 Task: Create in the project AgileDesign and in the Backlog issue 'Implement a new cloud-based contract management system for a company with advanced contract creation and tracking features' a child issue 'Kubernetes cluster network security remediation', and assign it to team member softage.3@softage.net. Create in the project AgileDesign and in the Backlog issue 'Integrate a new video tutorial feature into an existing e-learning platform to improve user engagement and learning outcomes' a child issue 'Integration with fleet tracking systems', and assign it to team member softage.4@softage.net
Action: Mouse moved to (191, 46)
Screenshot: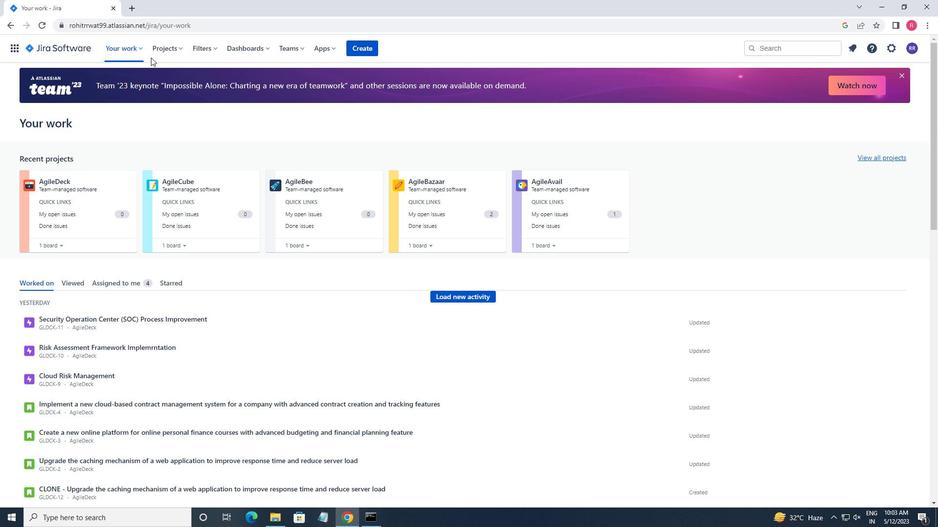 
Action: Mouse pressed left at (191, 46)
Screenshot: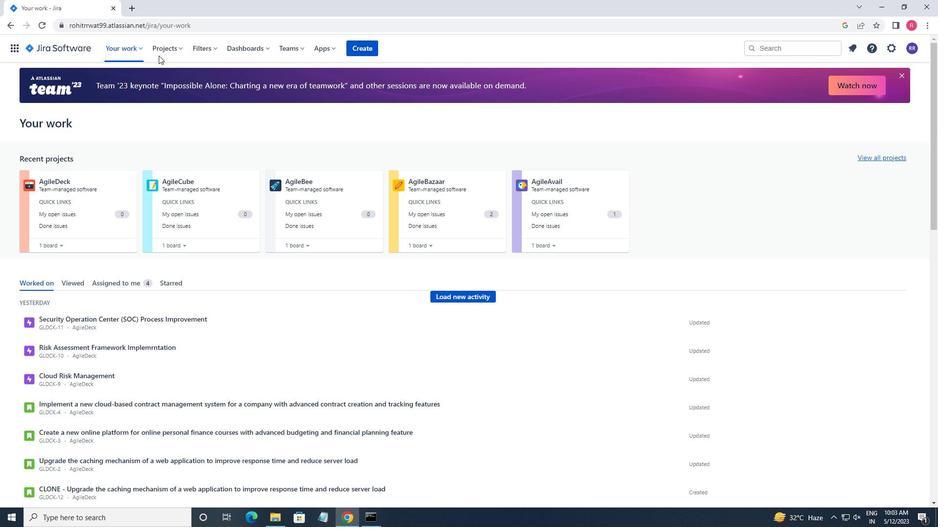 
Action: Mouse moved to (185, 49)
Screenshot: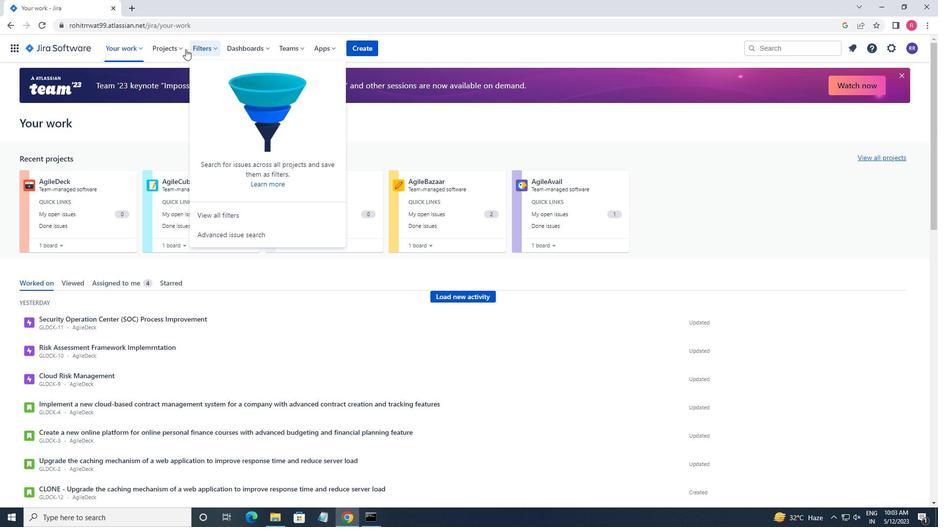 
Action: Mouse pressed left at (185, 49)
Screenshot: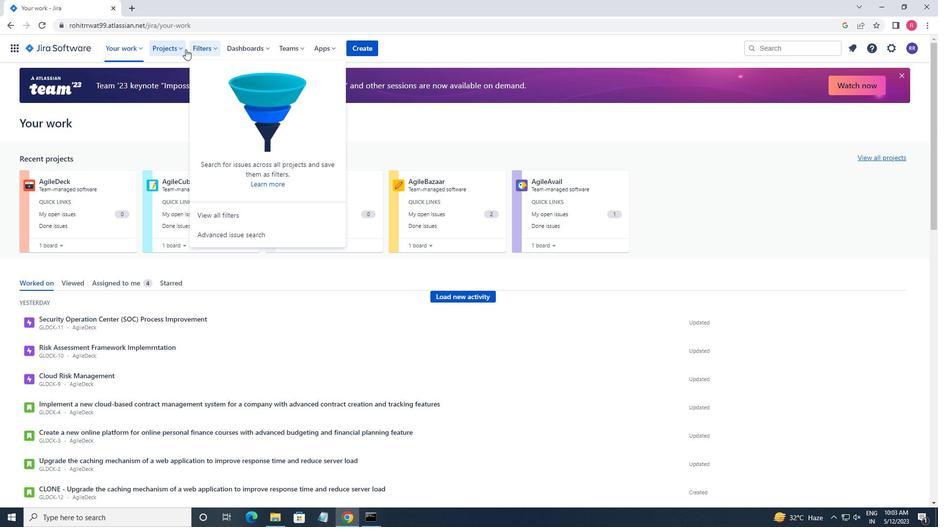 
Action: Mouse moved to (191, 99)
Screenshot: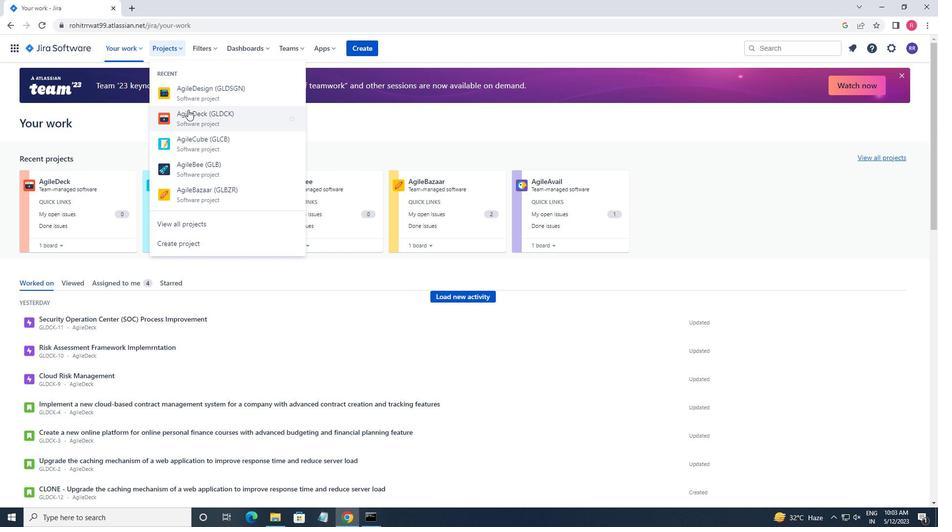 
Action: Mouse pressed left at (191, 99)
Screenshot: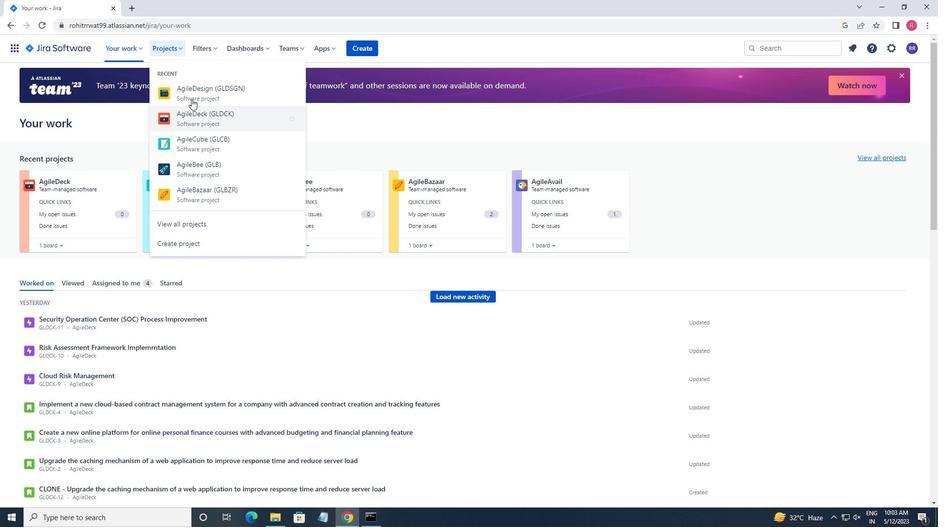 
Action: Mouse moved to (52, 154)
Screenshot: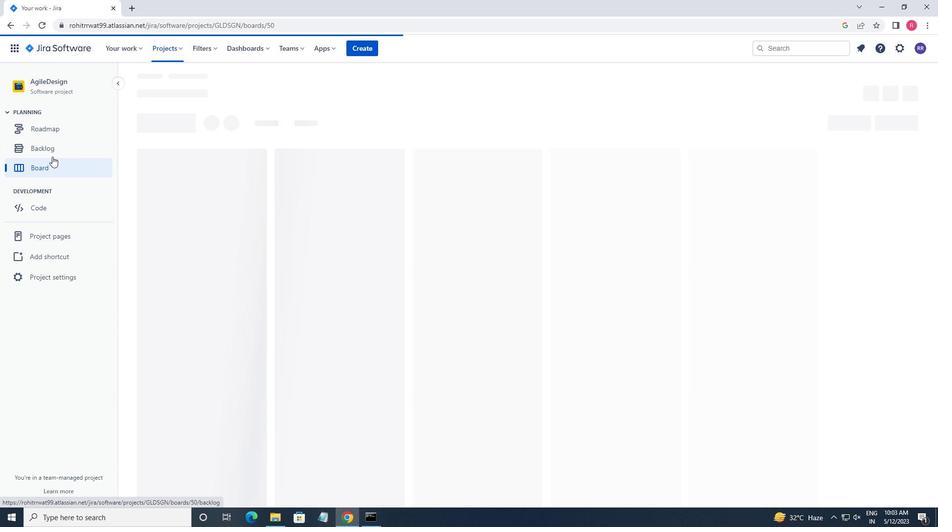 
Action: Mouse pressed left at (52, 154)
Screenshot: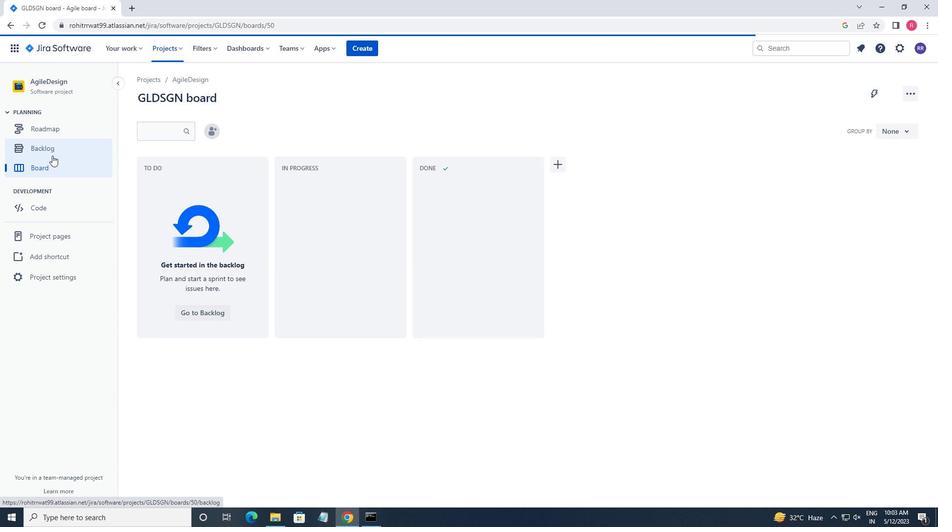 
Action: Mouse moved to (356, 364)
Screenshot: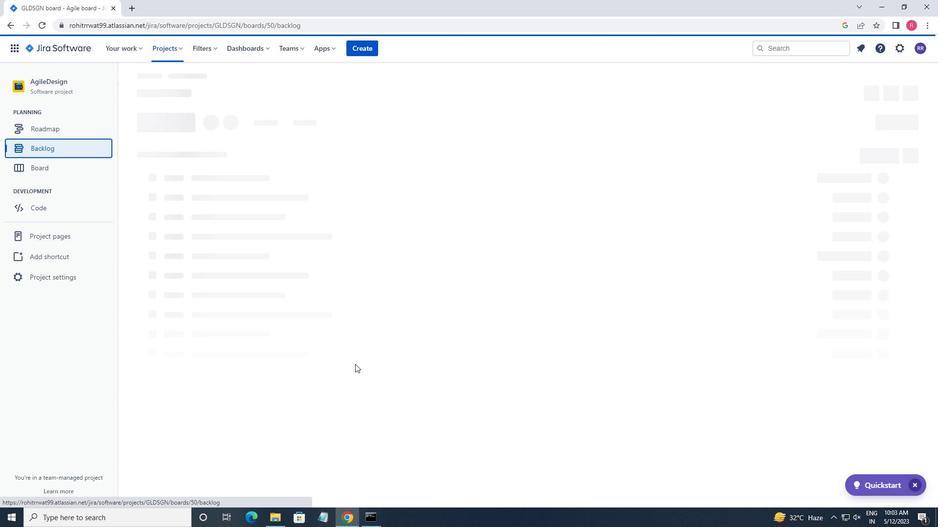 
Action: Mouse scrolled (356, 363) with delta (0, 0)
Screenshot: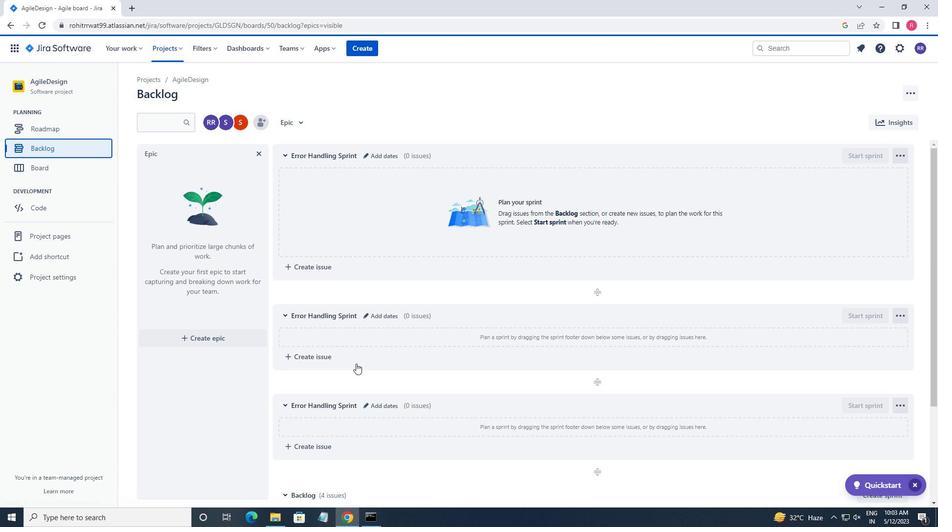 
Action: Mouse scrolled (356, 363) with delta (0, 0)
Screenshot: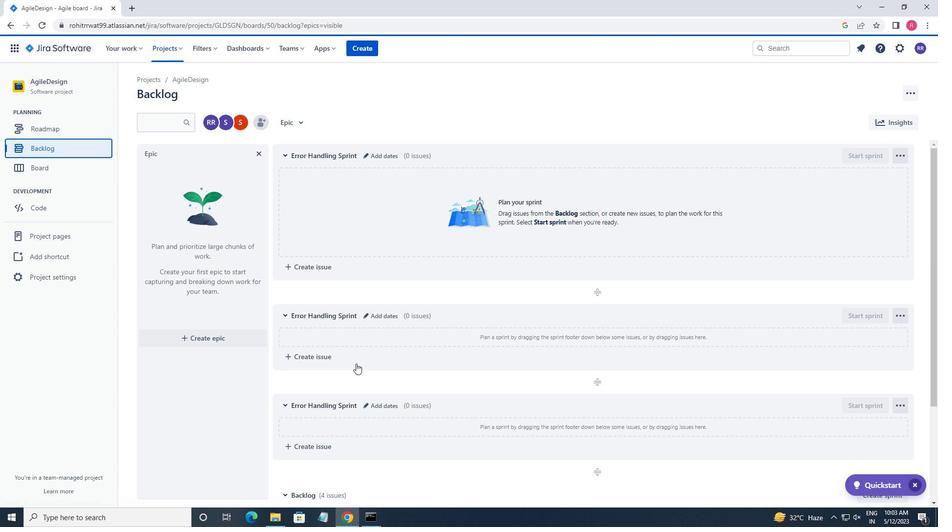 
Action: Mouse scrolled (356, 363) with delta (0, 0)
Screenshot: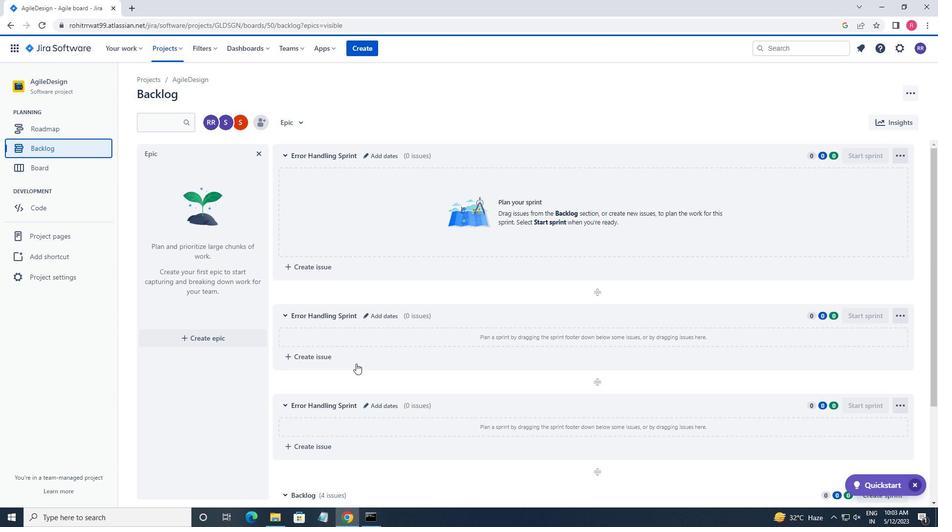 
Action: Mouse scrolled (356, 363) with delta (0, 0)
Screenshot: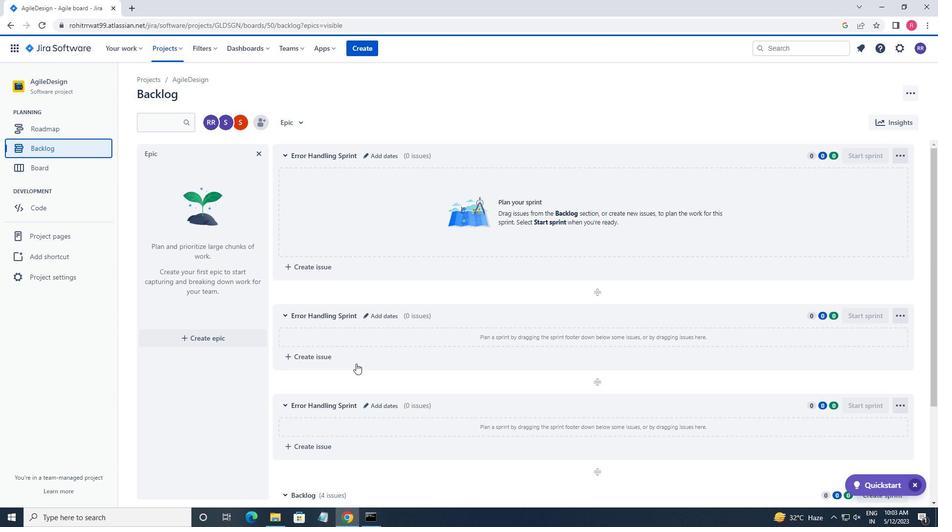 
Action: Mouse scrolled (356, 363) with delta (0, 0)
Screenshot: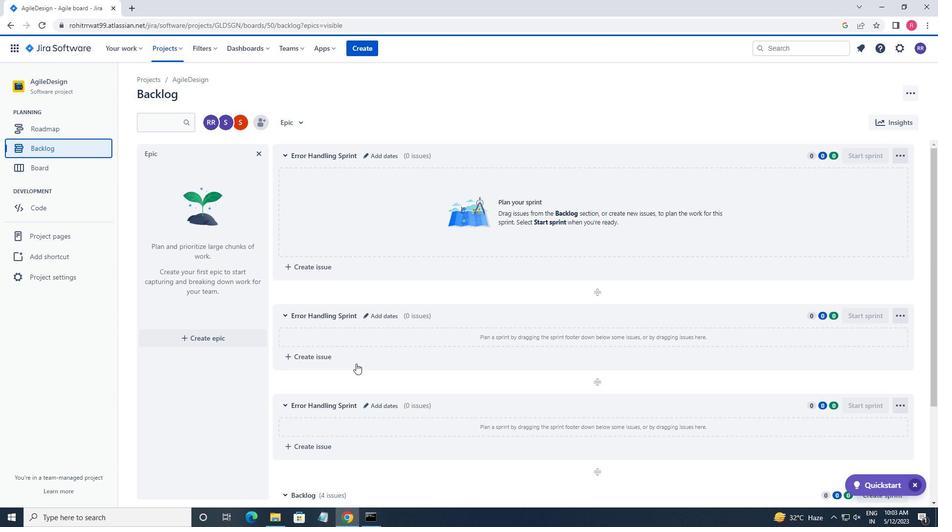 
Action: Mouse scrolled (356, 363) with delta (0, 0)
Screenshot: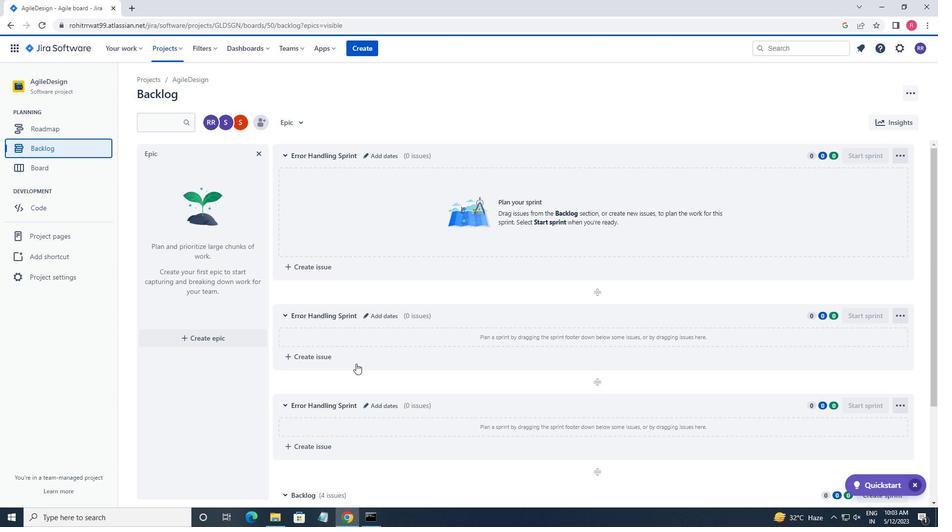 
Action: Mouse scrolled (356, 363) with delta (0, 0)
Screenshot: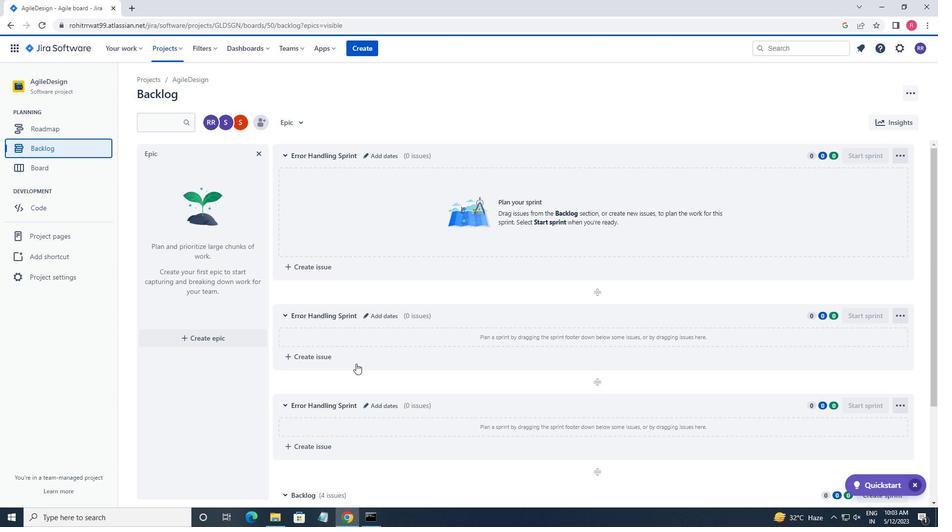 
Action: Mouse moved to (356, 363)
Screenshot: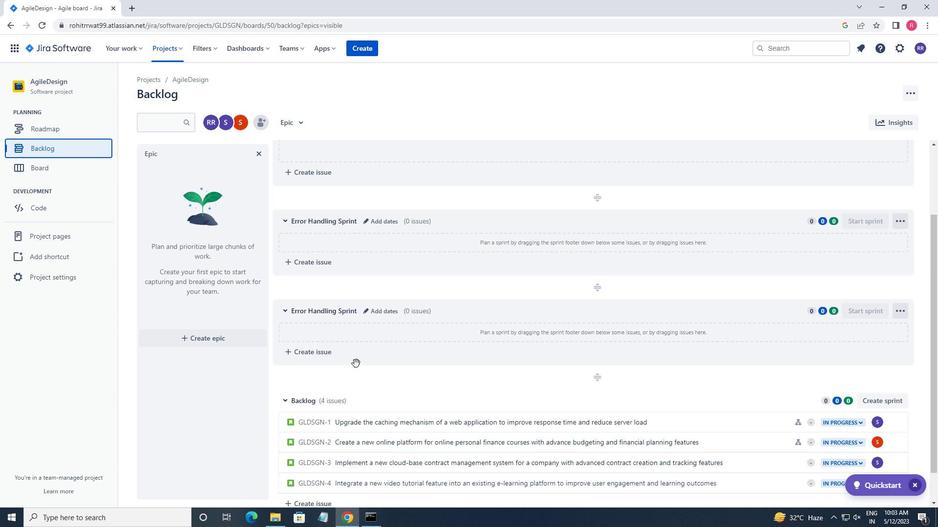 
Action: Mouse scrolled (356, 363) with delta (0, 0)
Screenshot: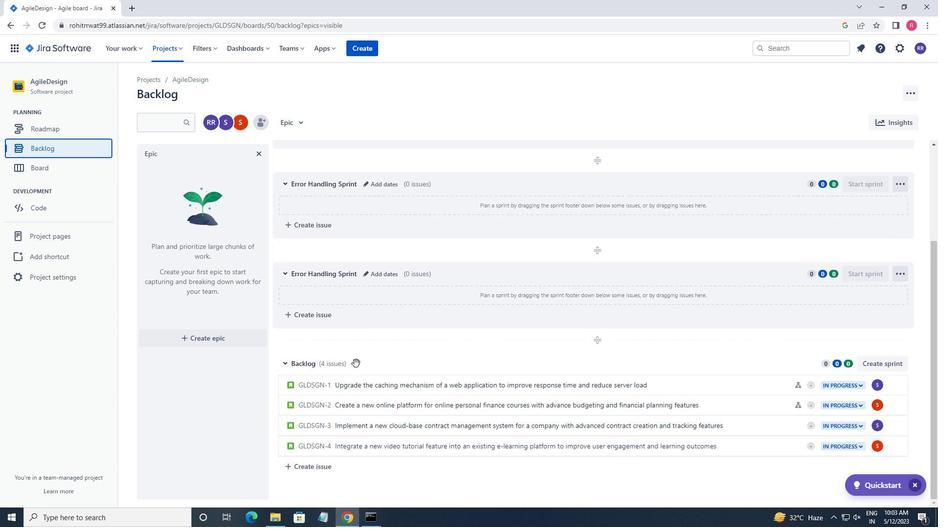 
Action: Mouse scrolled (356, 363) with delta (0, 0)
Screenshot: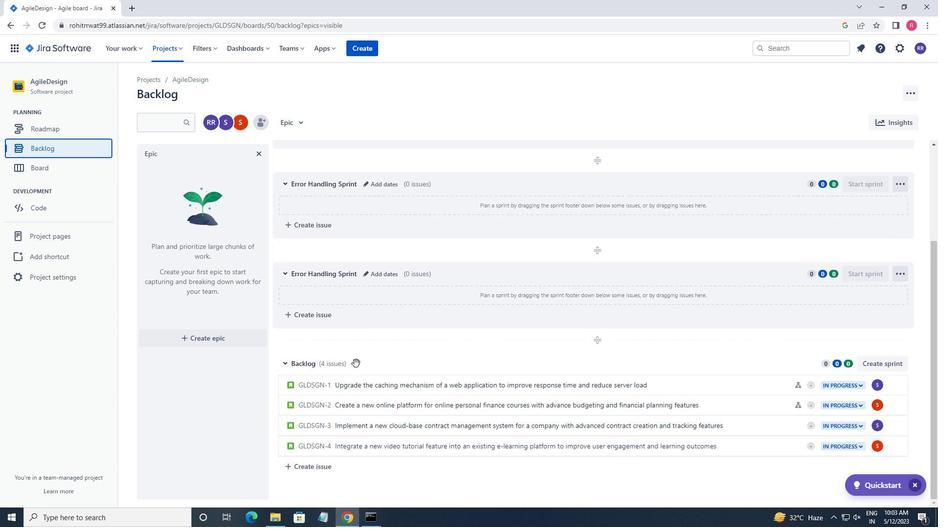 
Action: Mouse scrolled (356, 363) with delta (0, 0)
Screenshot: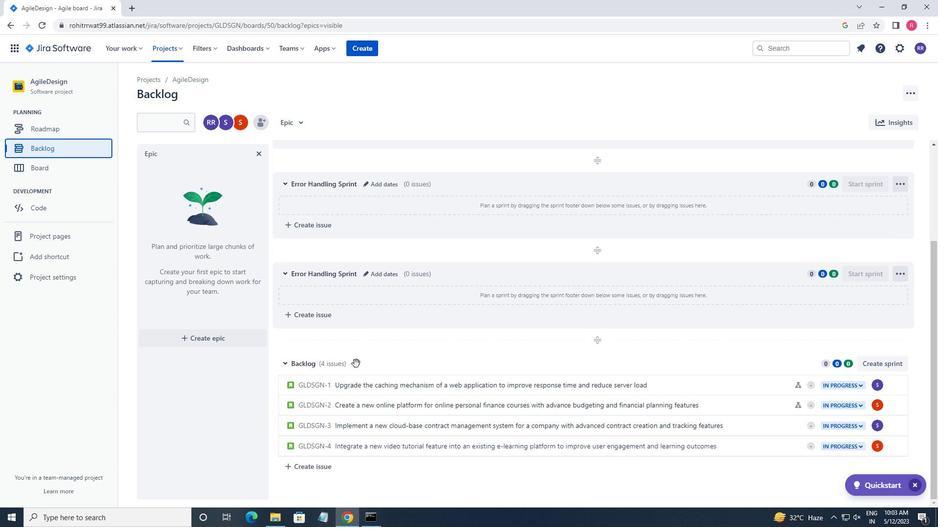 
Action: Mouse scrolled (356, 363) with delta (0, 0)
Screenshot: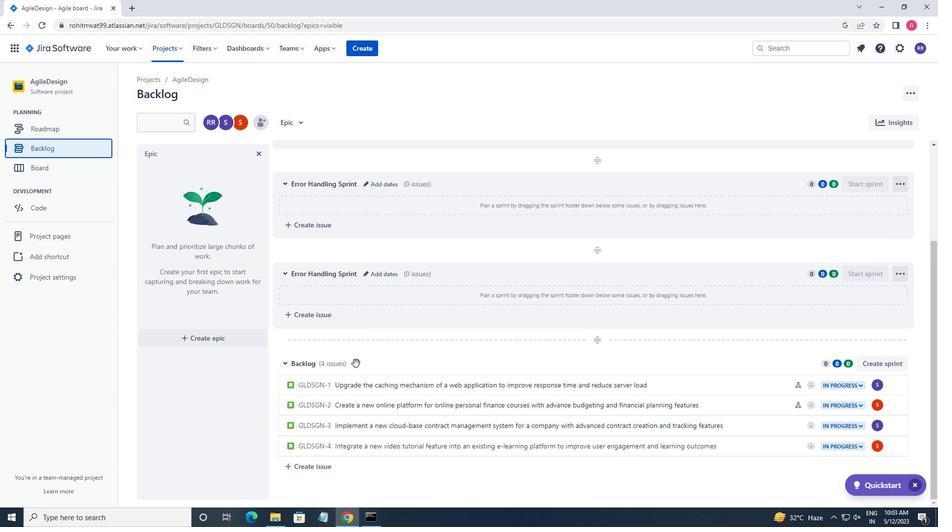 
Action: Mouse scrolled (356, 363) with delta (0, 0)
Screenshot: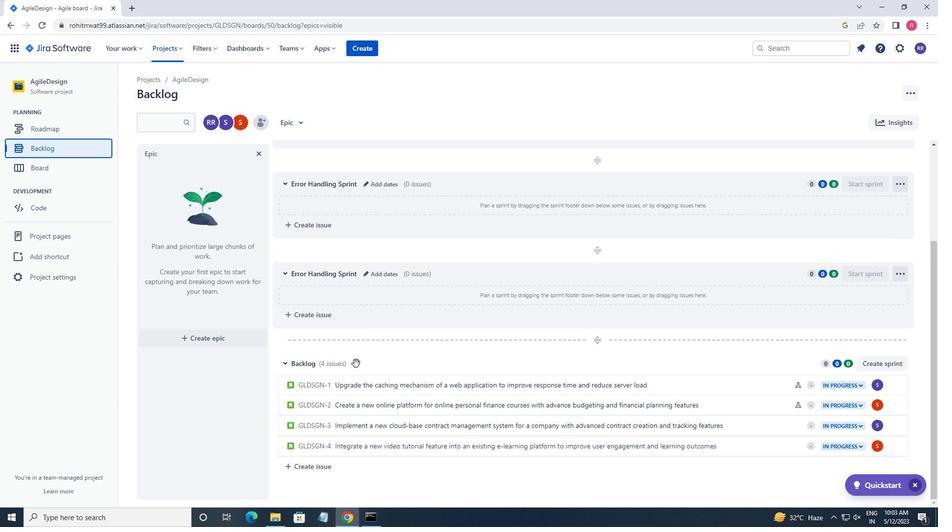 
Action: Mouse scrolled (356, 363) with delta (0, 0)
Screenshot: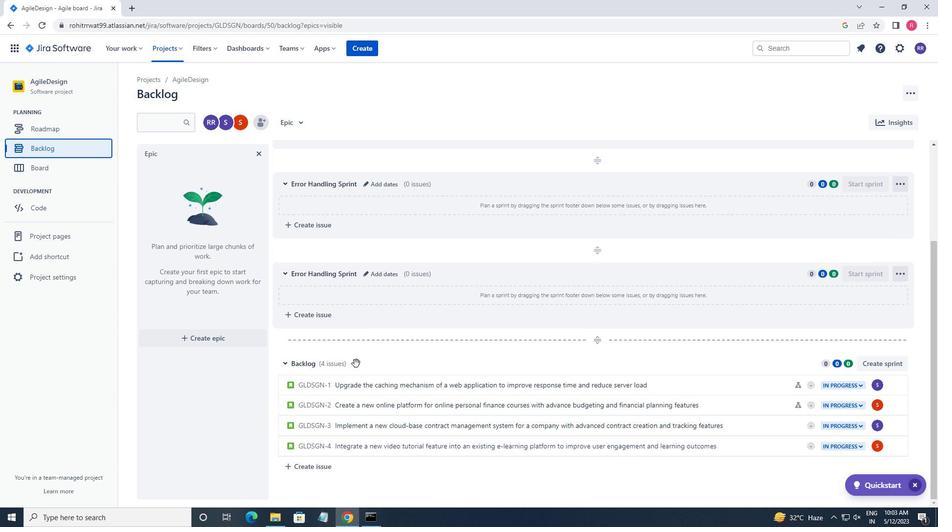 
Action: Mouse moved to (756, 425)
Screenshot: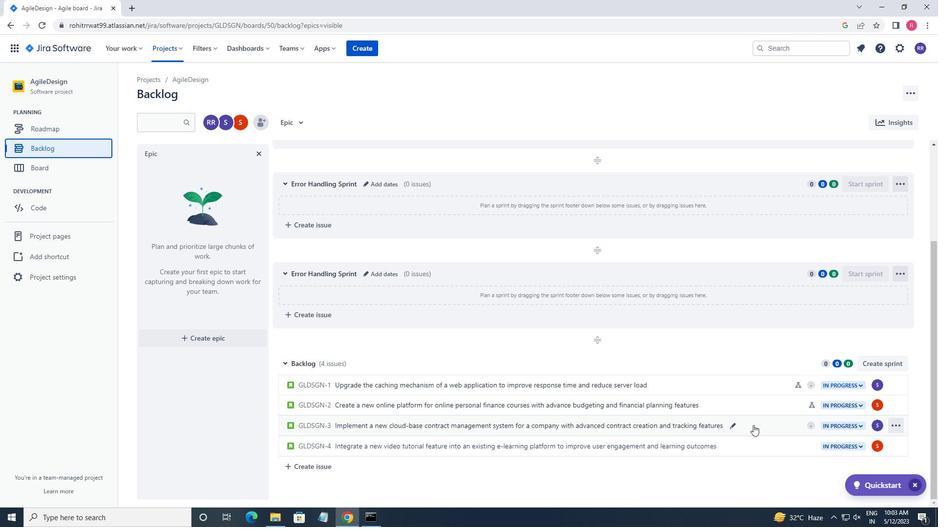 
Action: Mouse pressed left at (756, 425)
Screenshot: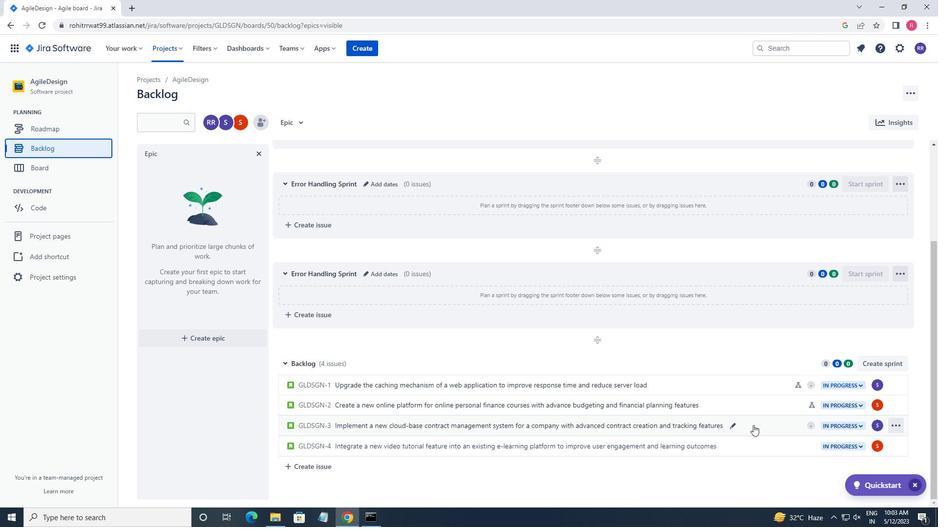 
Action: Mouse moved to (763, 235)
Screenshot: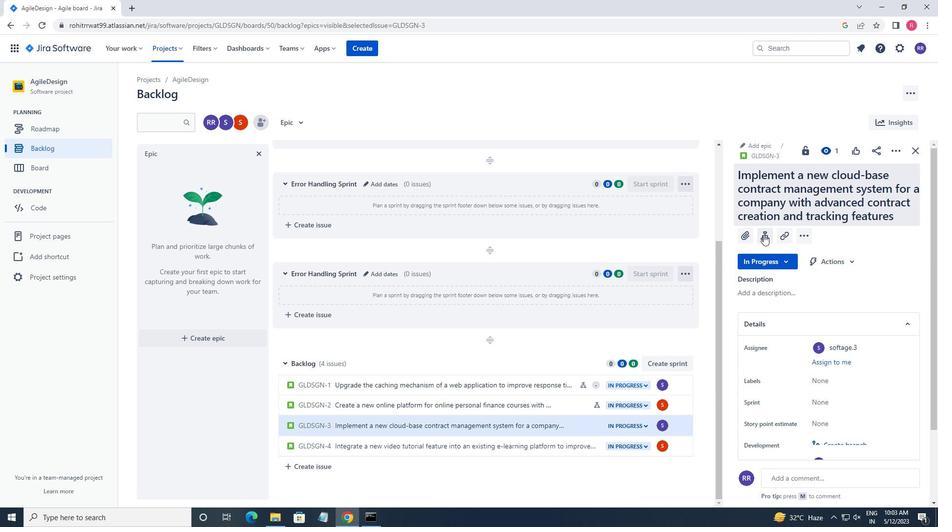 
Action: Mouse pressed left at (763, 235)
Screenshot: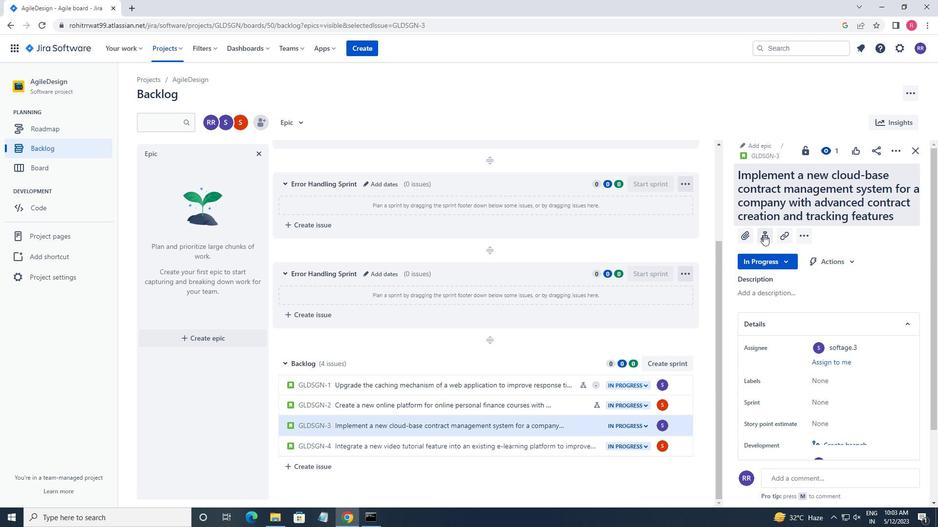
Action: Mouse moved to (759, 250)
Screenshot: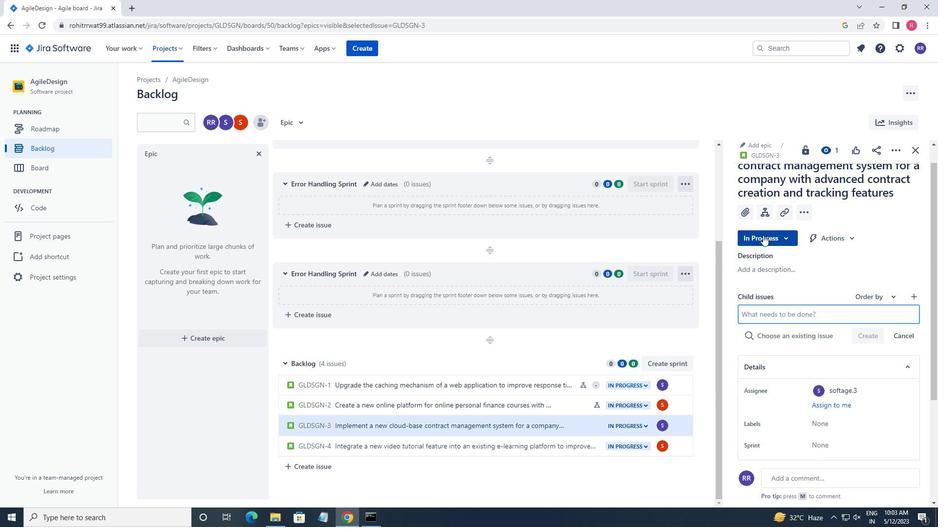 
Action: Key pressed <Key.shift_r>Kubert<Key.backspace>nets<Key.backspace>es<Key.space>cluster<Key.space>network<Key.space>secuartyrem<Key.backspace><Key.backspace><Key.backspace><Key.space><Key.left><Key.left><Key.left><Key.left><Key.left><Key.left><Key.left><Key.right><Key.right>r<Key.right><Key.right><Key.backspace><Key.backspace>i<Key.right><Key.right><Key.right><Key.right><Key.right><Key.right><Key.right><Key.right><Key.right>remeddiatin<Key.backspace>om<Key.backspace>m<Key.backspace>n<Key.left><Key.left><Key.left><Key.left><Key.left><Key.left><Key.backspace><Key.right><Key.right><Key.right><Key.right><Key.right><Key.right><Key.right><Key.right><Key.right><Key.right><Key.right><Key.right><Key.right><Key.right><Key.right><Key.right><Key.enter>
Screenshot: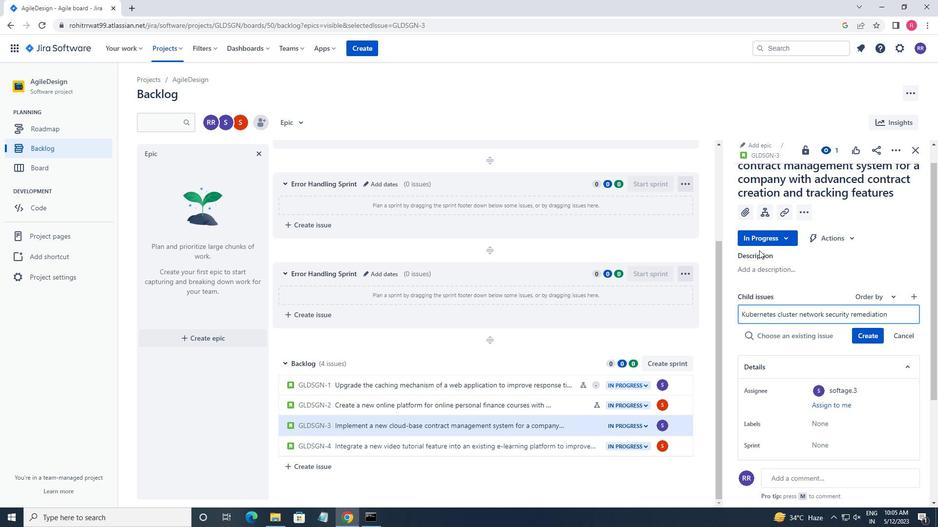 
Action: Mouse moved to (876, 319)
Screenshot: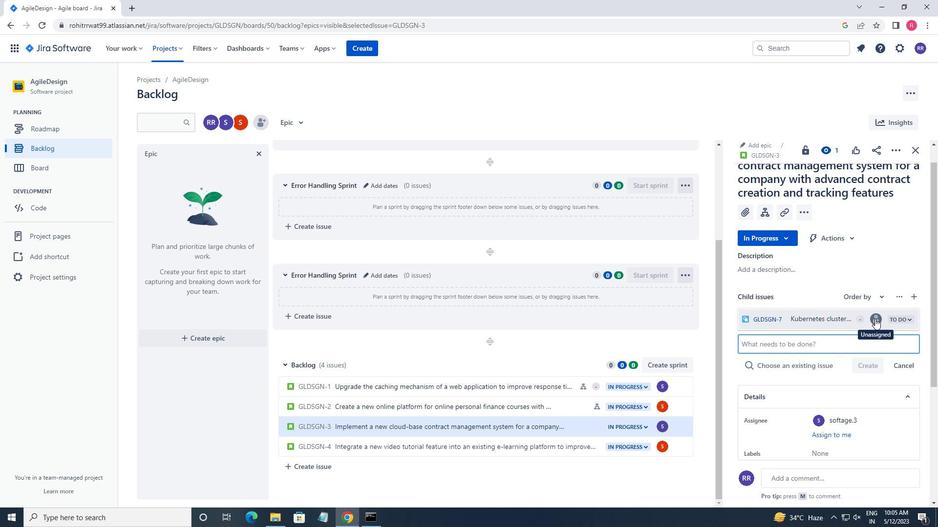 
Action: Mouse pressed left at (876, 319)
Screenshot: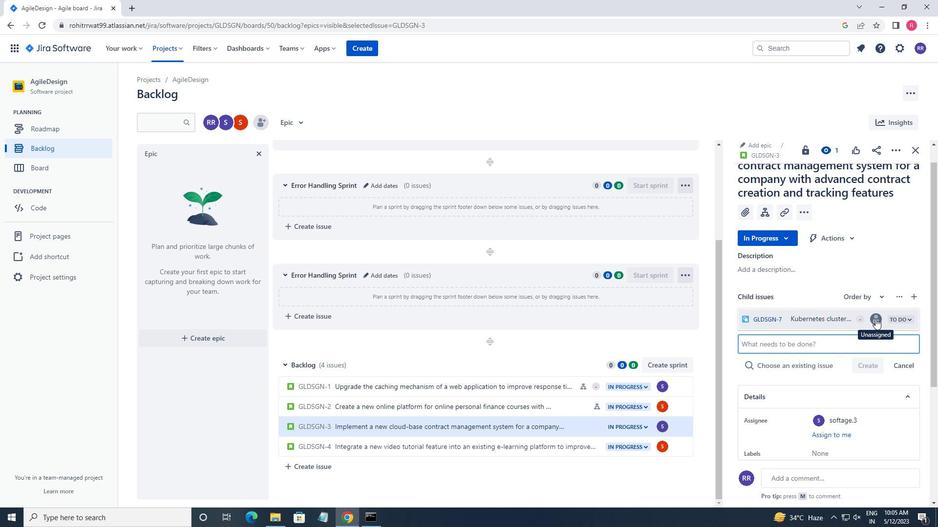 
Action: Key pressed softage.3<Key.shift>@SOFTAGE.4<Key.backspace>NET
Screenshot: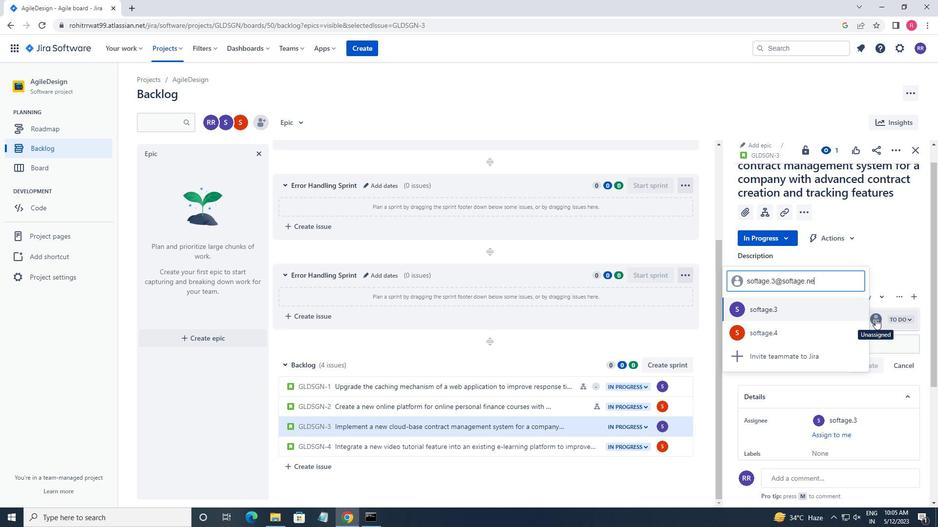
Action: Mouse moved to (805, 319)
Screenshot: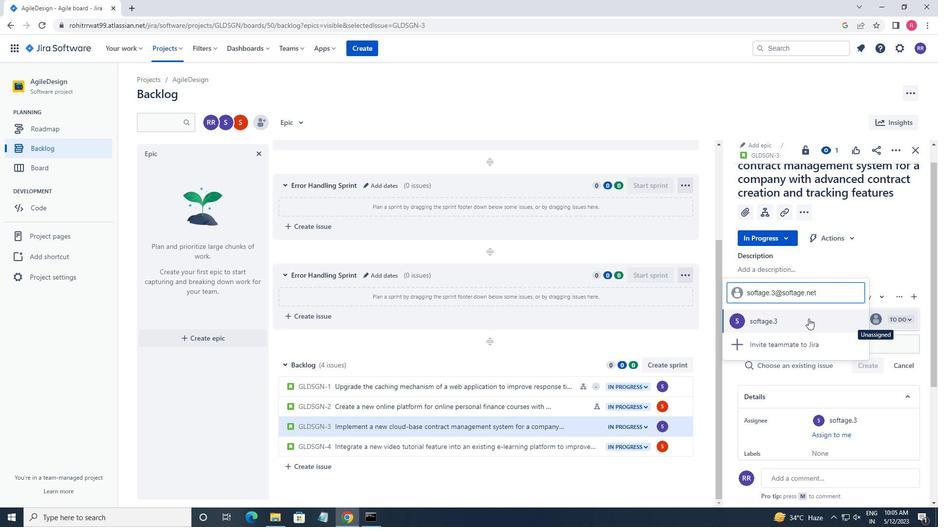 
Action: Mouse pressed left at (805, 319)
Screenshot: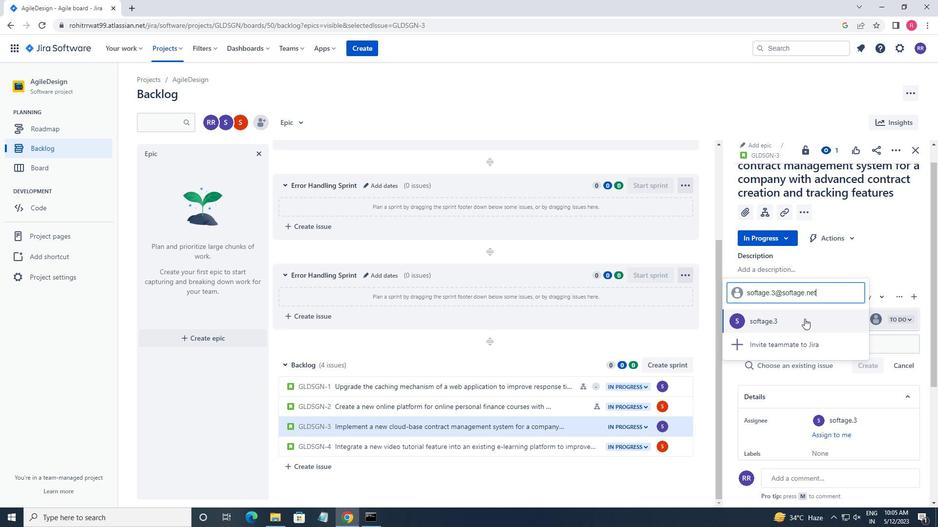 
Action: Mouse moved to (580, 453)
Screenshot: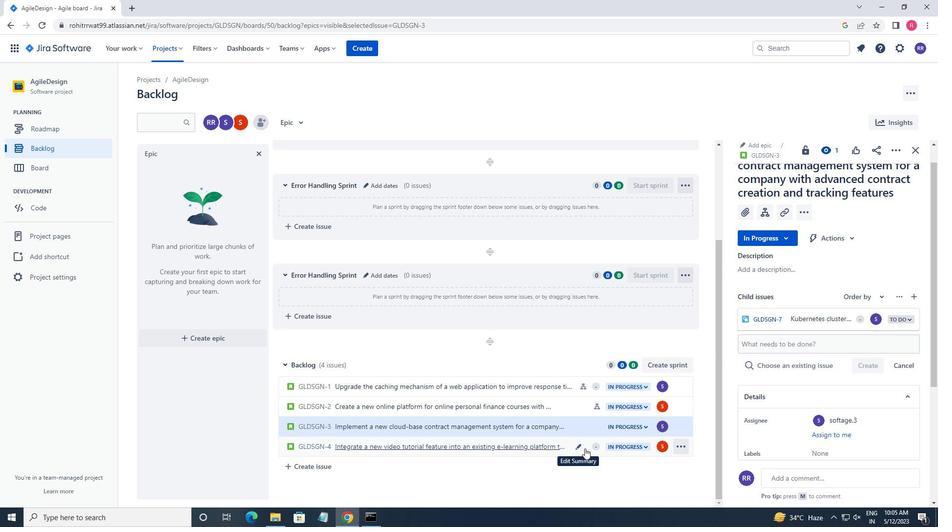 
Action: Mouse pressed left at (580, 453)
Screenshot: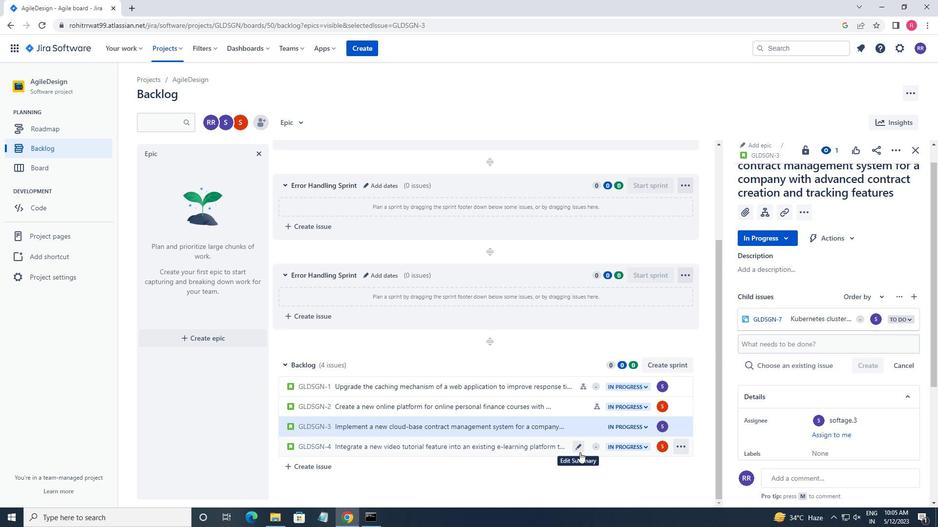 
Action: Mouse moved to (761, 249)
Screenshot: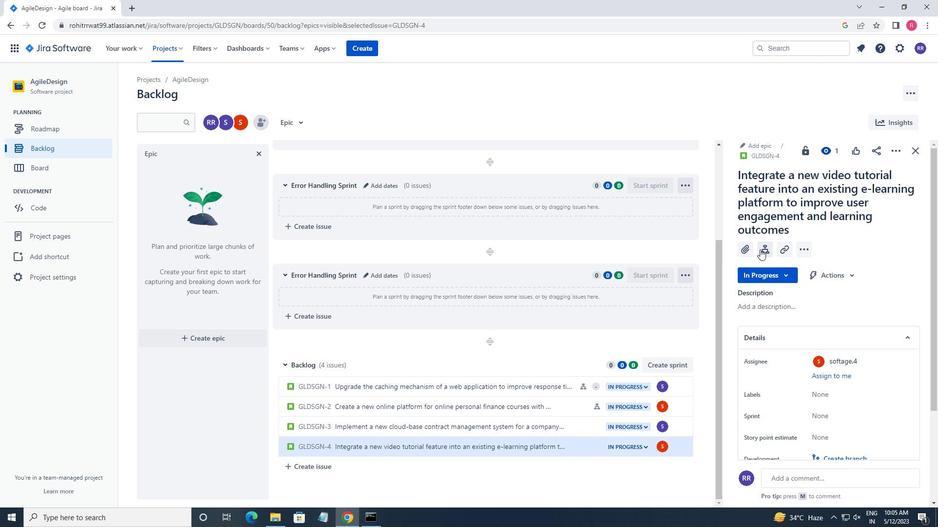 
Action: Mouse pressed left at (761, 249)
Screenshot: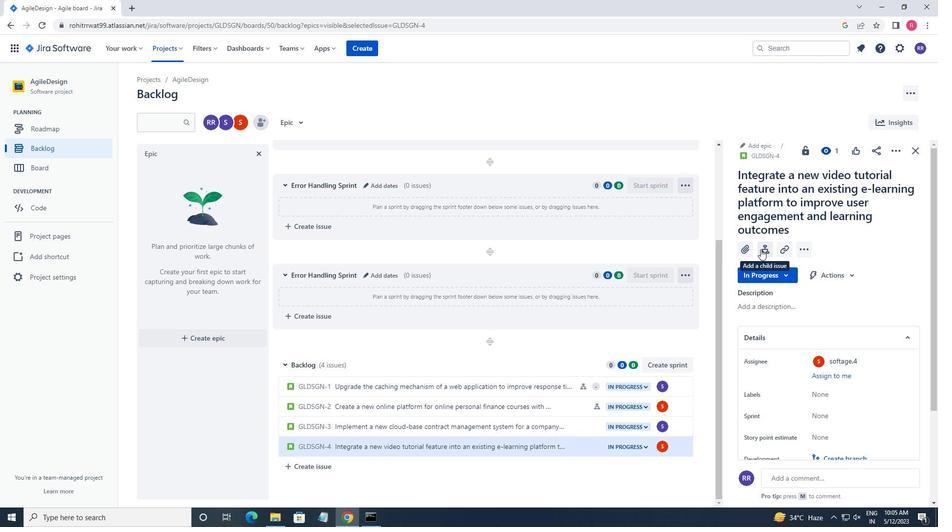 
Action: Key pressed <Key.shift_r>INTEGRATON<Key.space><Key.left><Key.left><Key.left><Key.left><Key.left><Key.left><Key.right><Key.right><Key.right>I<Key.right><Key.right><Key.right><Key.right><Key.right><Key.right><Key.right><Key.right><Key.space>WITH<Key.space>FLEET<Key.space>TRACKING<Key.space>SYSTEM<Key.space><Key.enter>
Screenshot: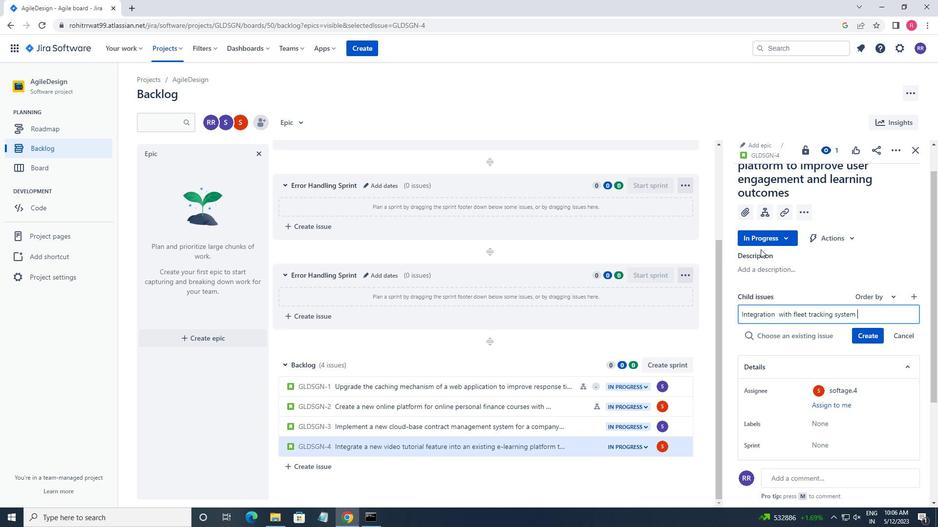
Action: Mouse moved to (873, 322)
Screenshot: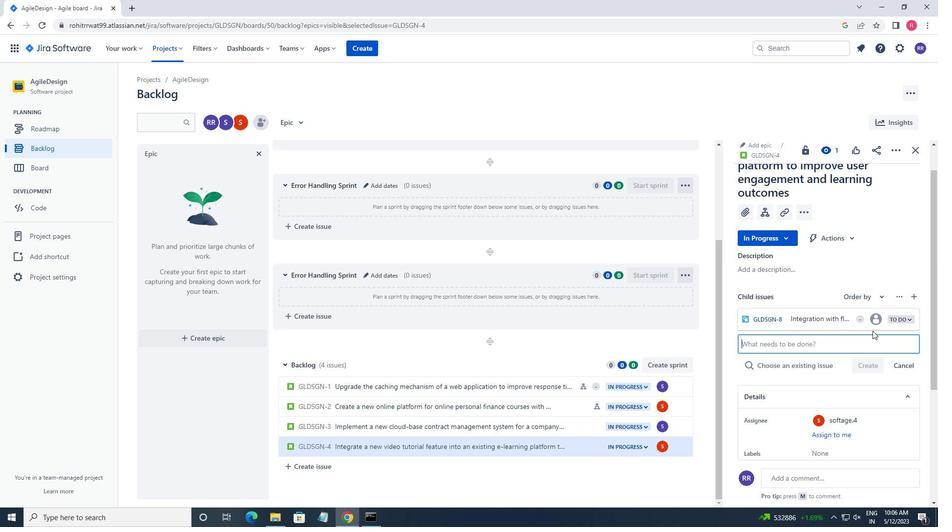 
Action: Mouse pressed left at (873, 322)
Screenshot: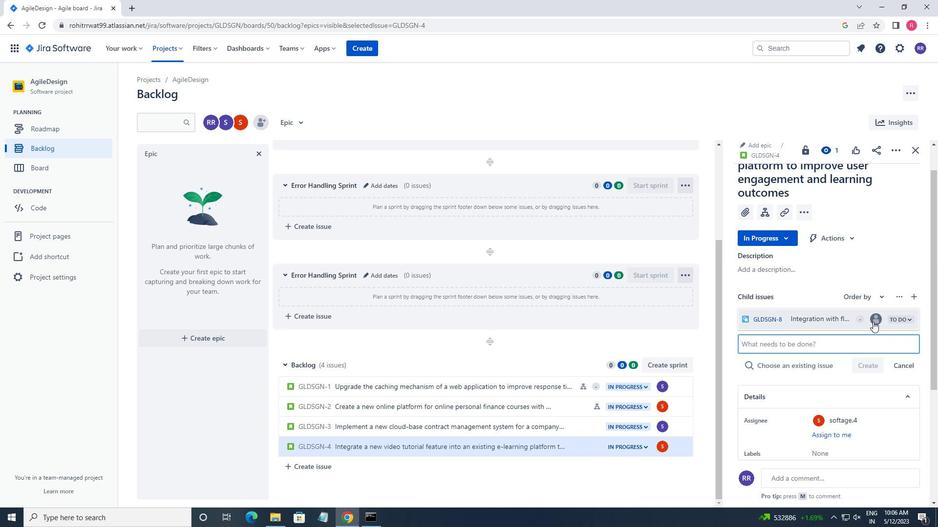 
Action: Mouse moved to (873, 321)
Screenshot: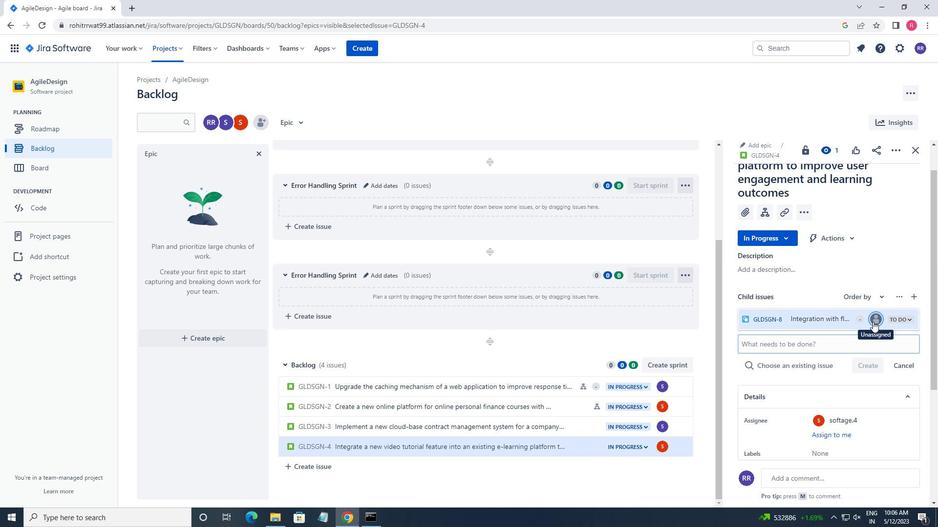 
Action: Key pressed SOFTAGE.4<Key.shift>@SOFTAGE.NET
Screenshot: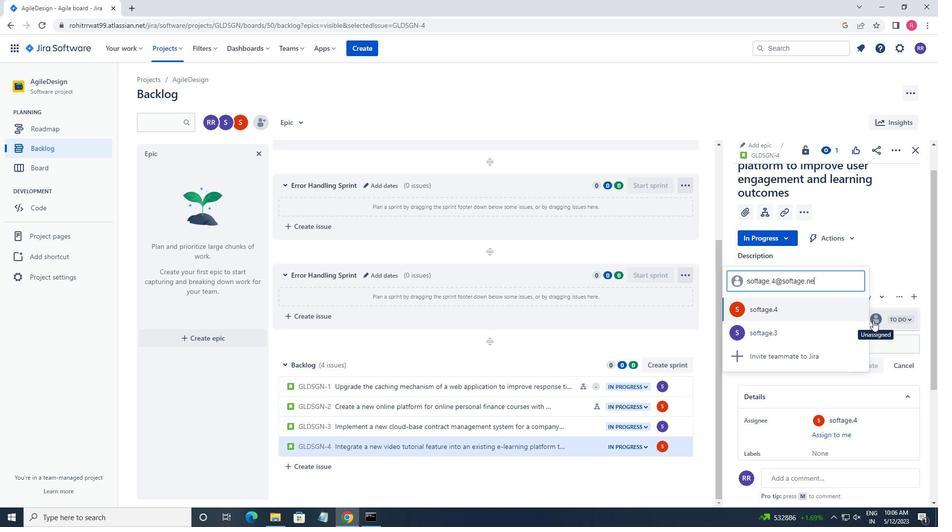 
Action: Mouse moved to (815, 326)
Screenshot: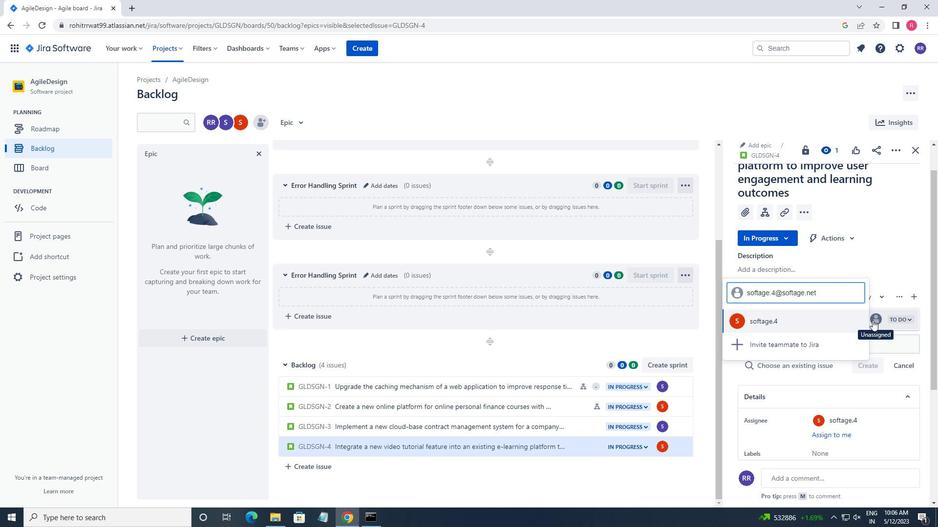 
Action: Mouse pressed left at (815, 326)
Screenshot: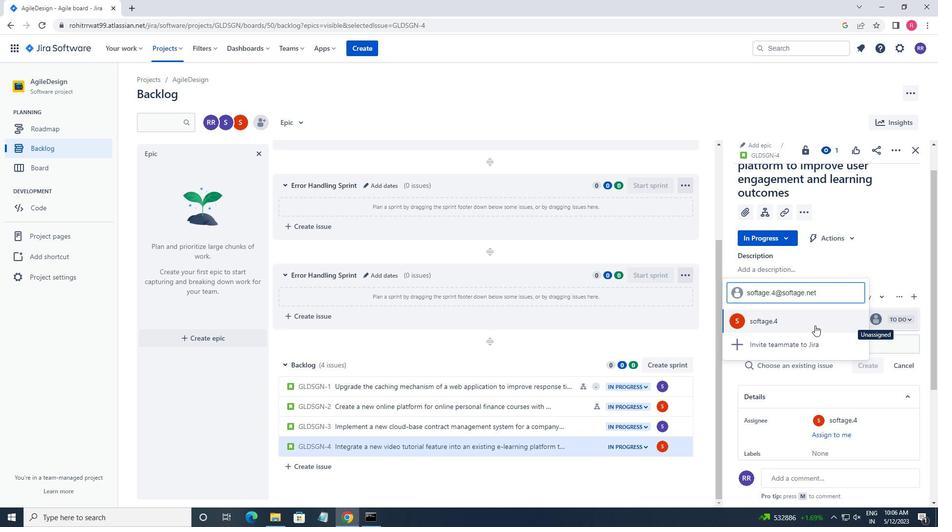 
